 Task: In the  document Selfcare.doc, select heading and apply ' Italics' Use the "find feature" to find mentioned word and apply Strikethrough in: 'engaging'
Action: Mouse moved to (352, 140)
Screenshot: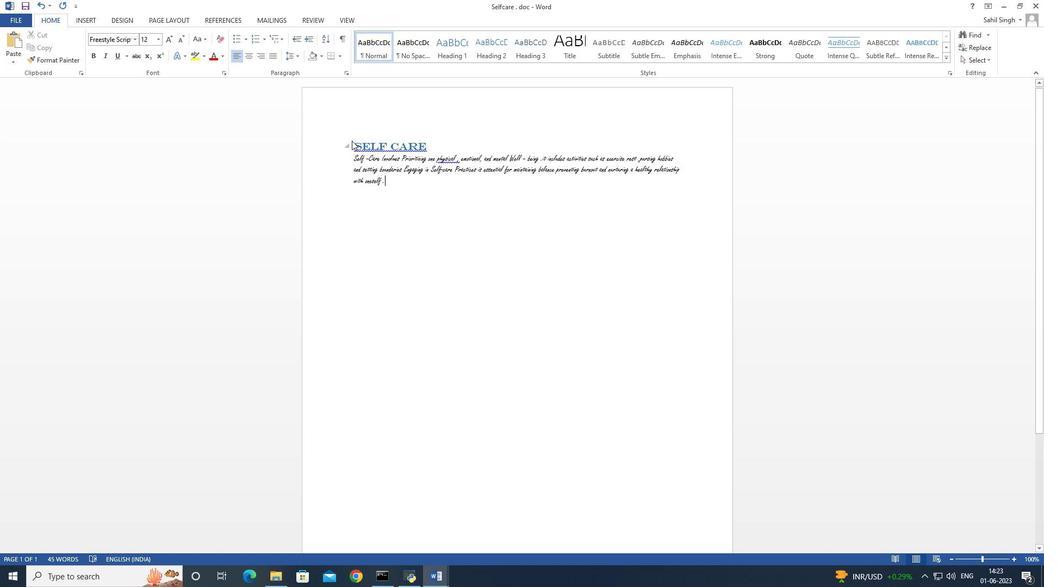 
Action: Mouse pressed left at (352, 140)
Screenshot: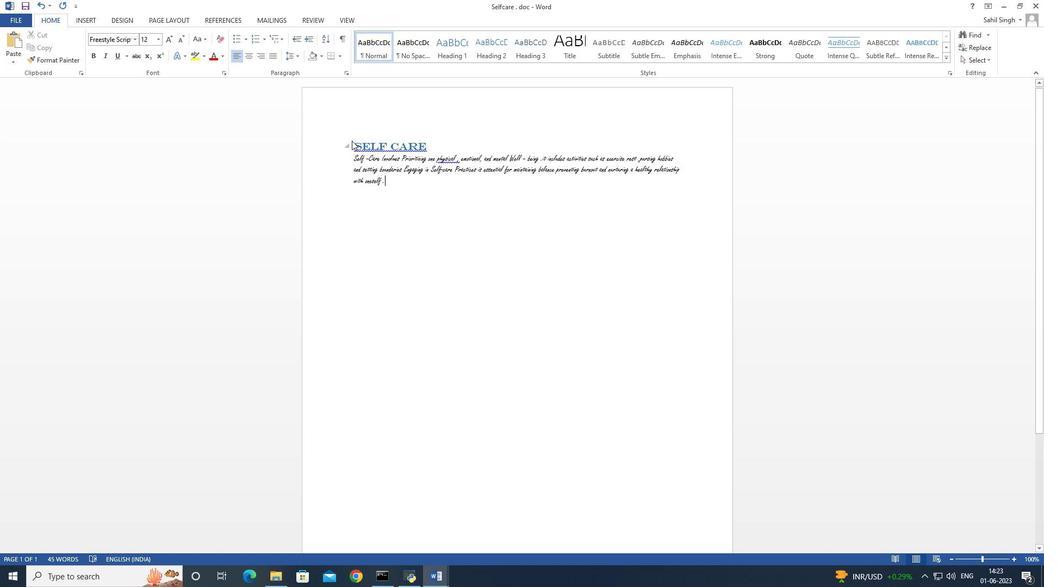 
Action: Mouse moved to (430, 146)
Screenshot: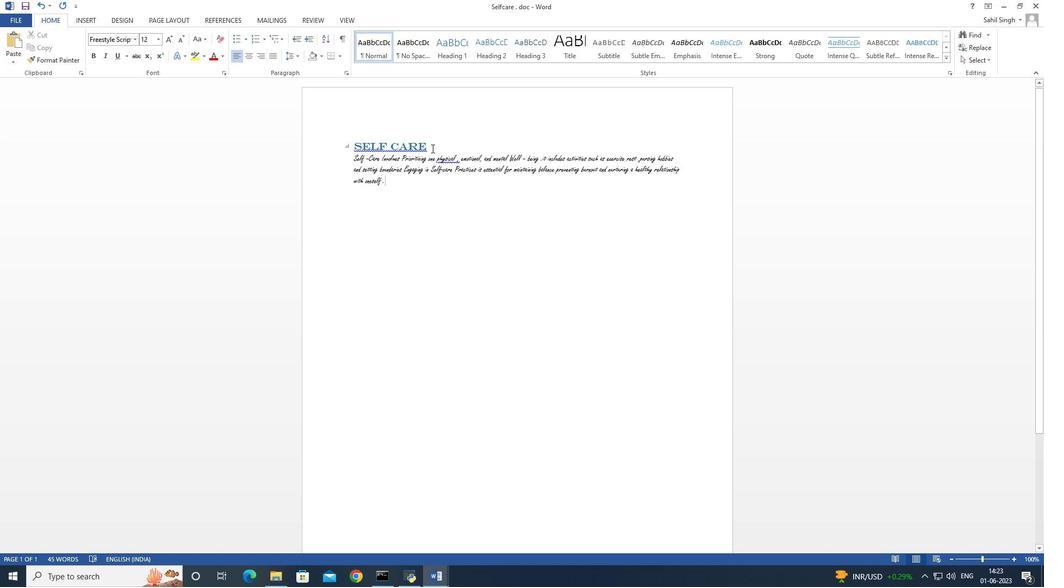 
Action: Mouse pressed left at (430, 146)
Screenshot: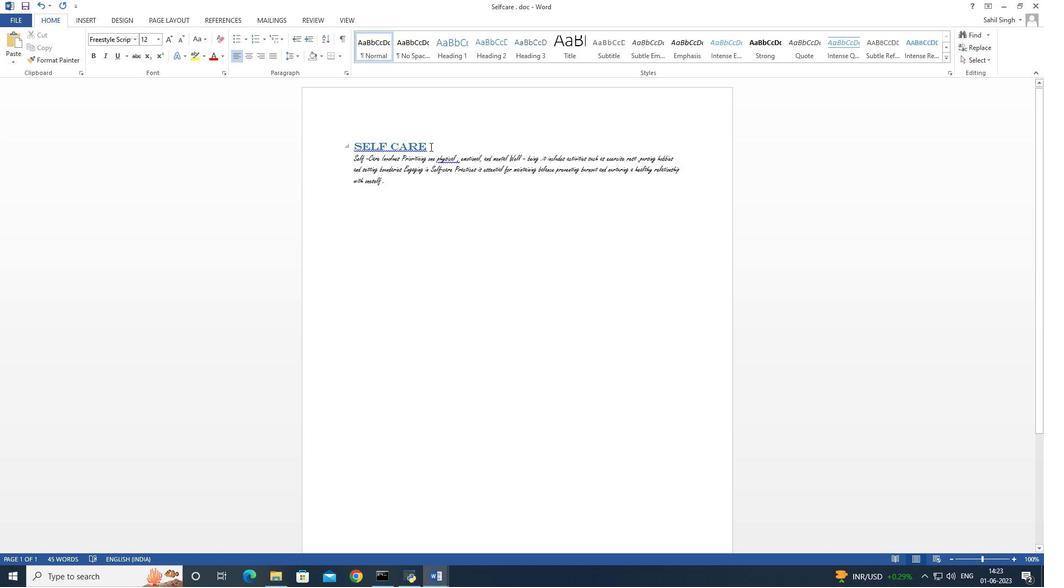 
Action: Mouse moved to (391, 127)
Screenshot: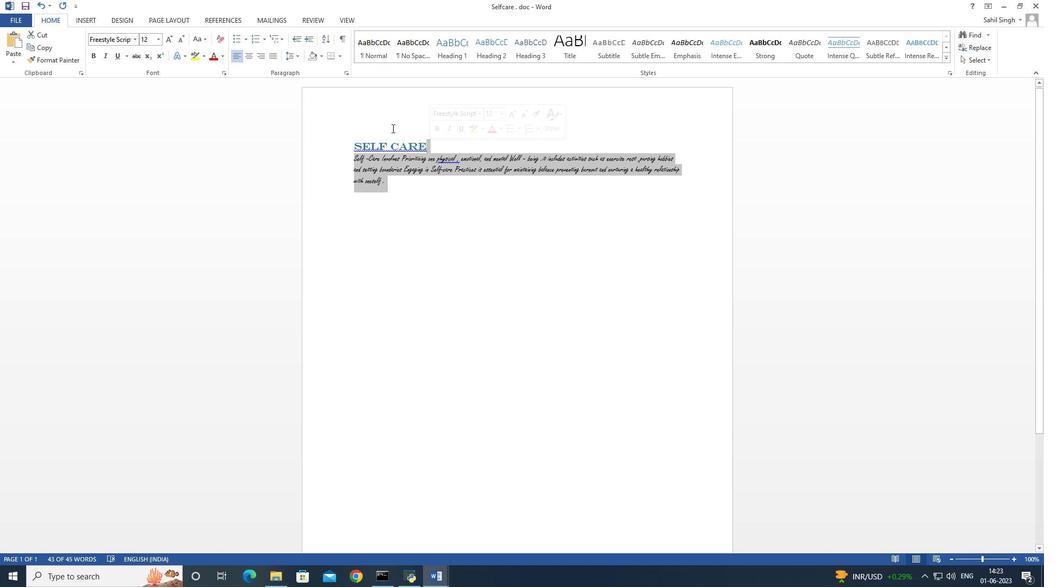 
Action: Mouse pressed left at (391, 127)
Screenshot: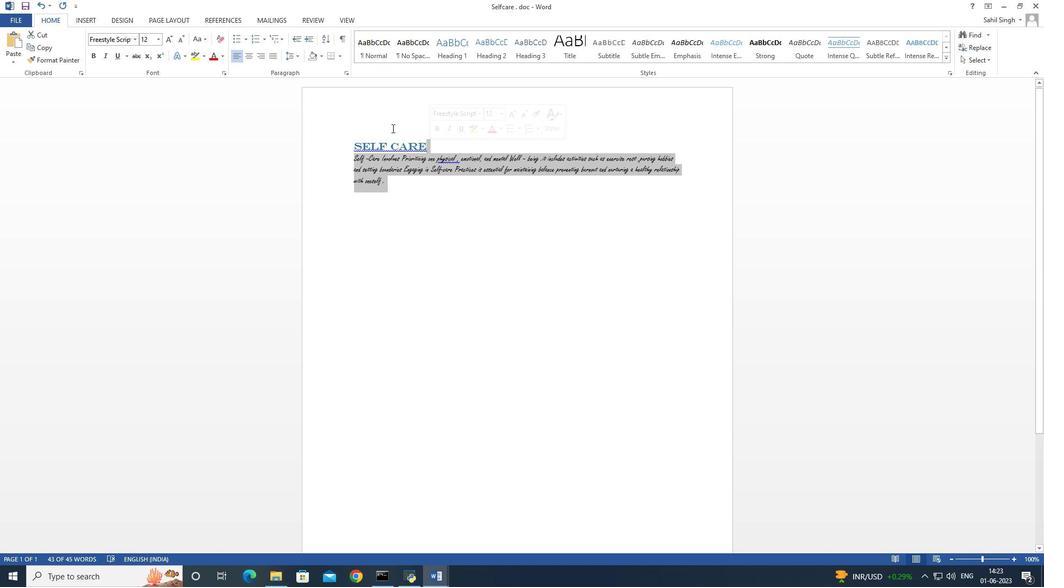 
Action: Mouse moved to (448, 281)
Screenshot: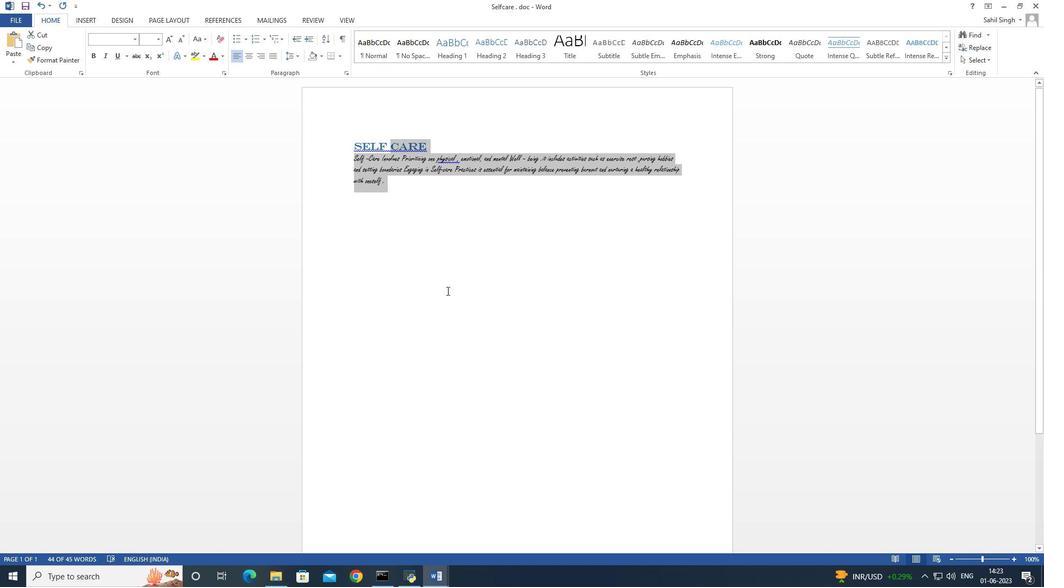 
Action: Mouse pressed left at (448, 281)
Screenshot: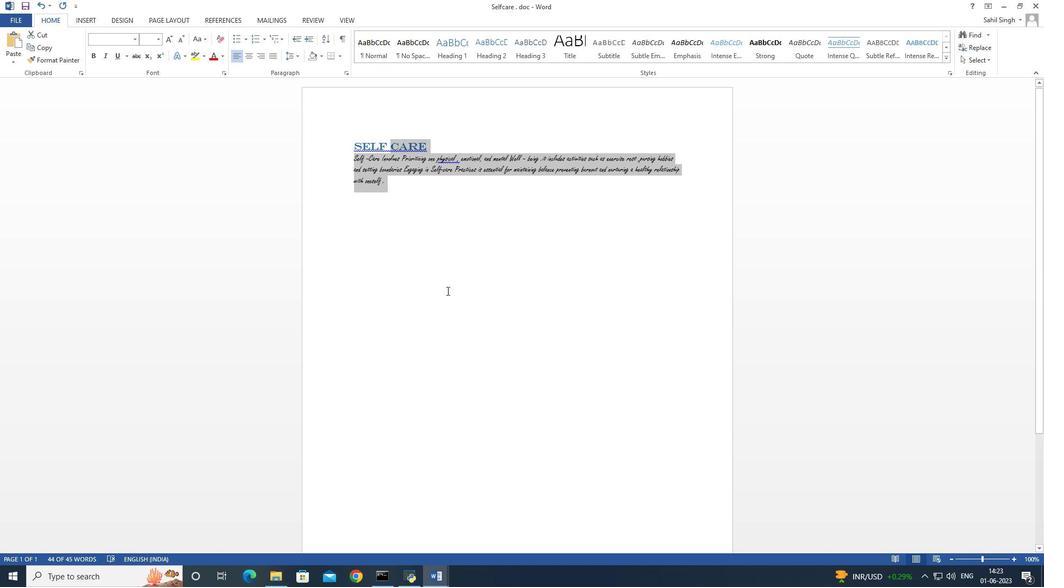 
Action: Mouse moved to (354, 144)
Screenshot: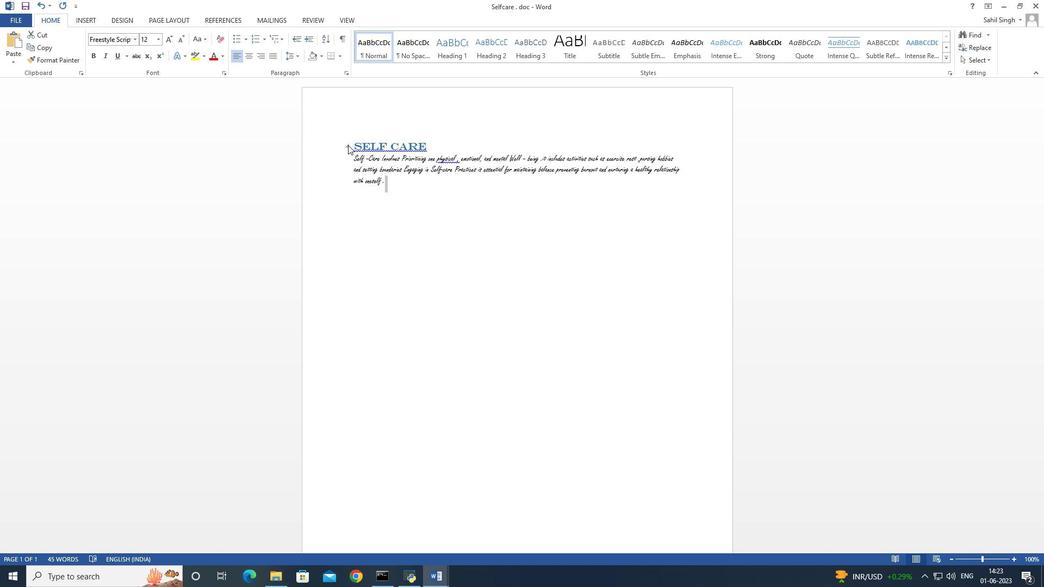 
Action: Mouse pressed left at (354, 144)
Screenshot: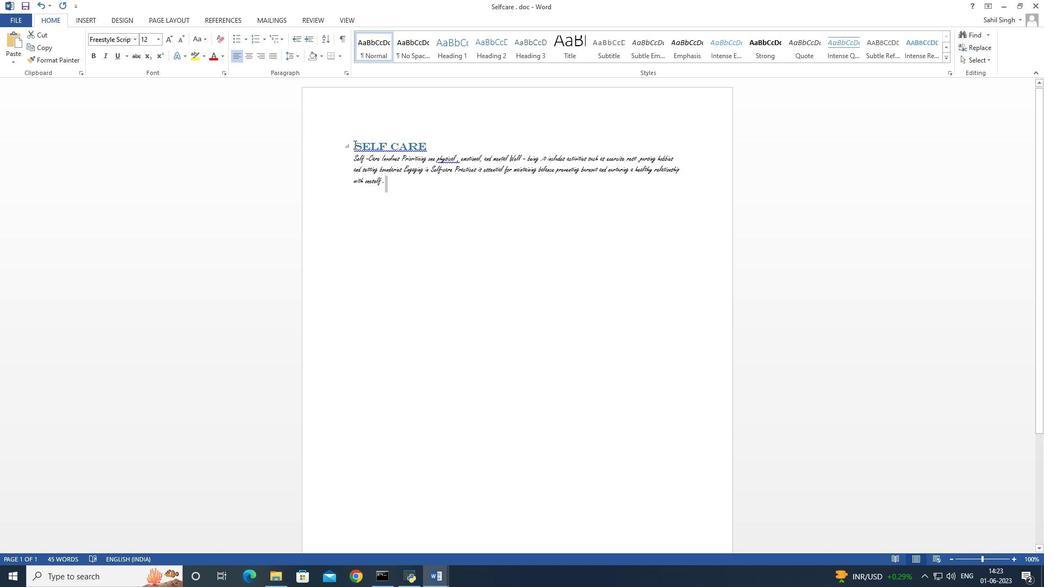 
Action: Mouse moved to (453, 230)
Screenshot: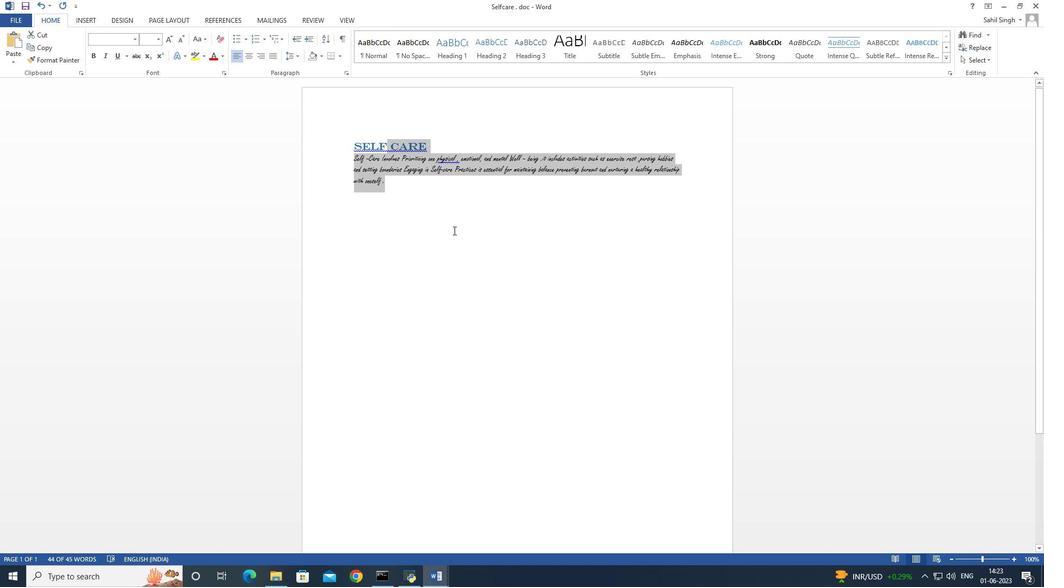 
Action: Mouse pressed left at (453, 230)
Screenshot: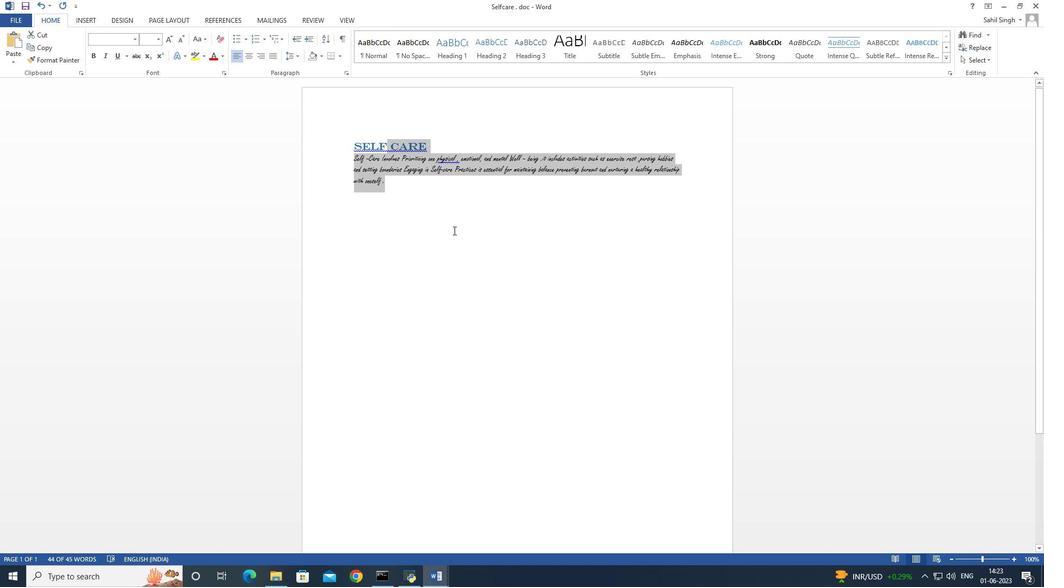 
Action: Mouse moved to (428, 143)
Screenshot: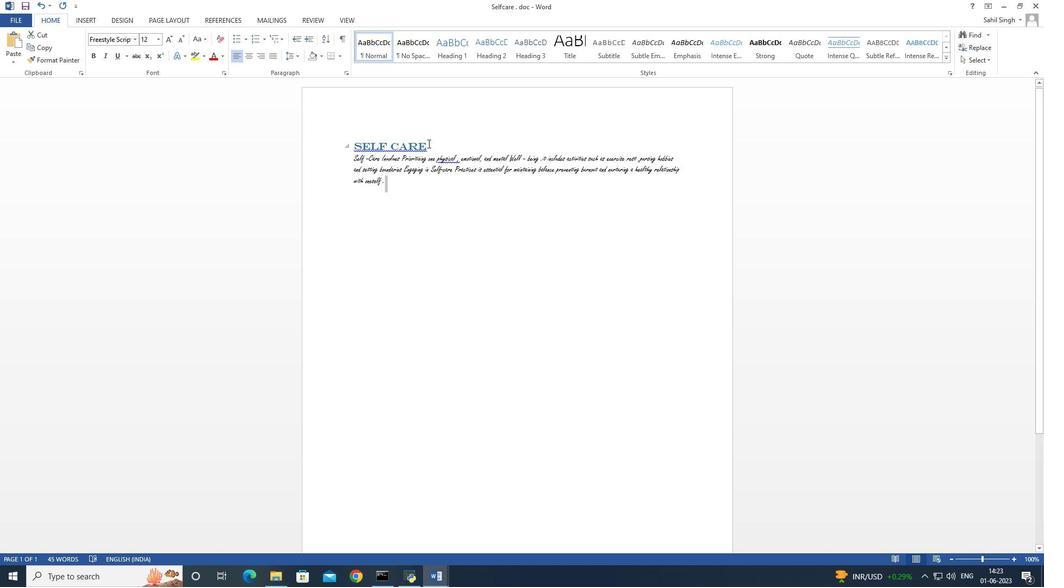 
Action: Mouse pressed left at (428, 143)
Screenshot: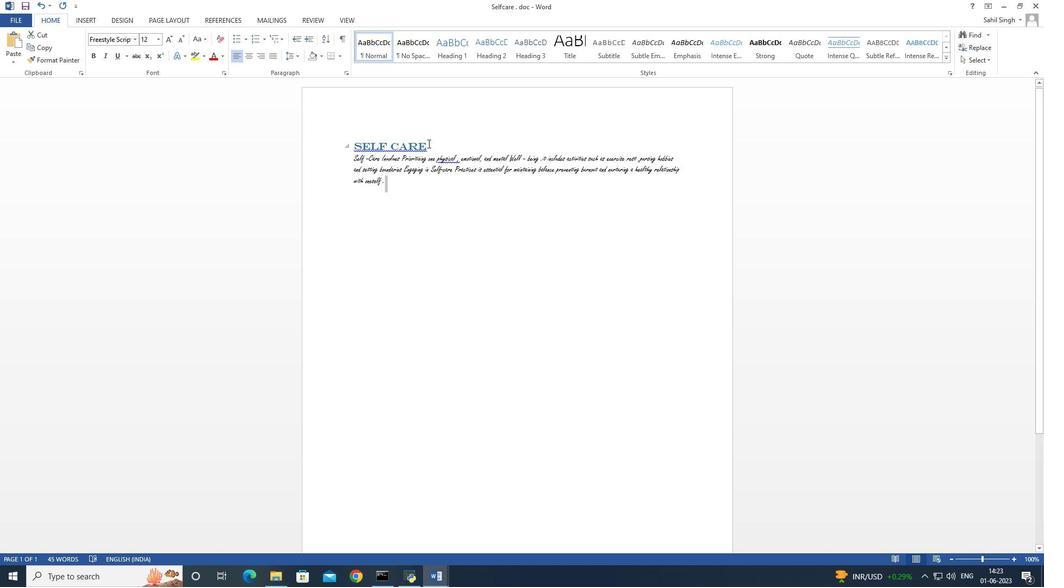 
Action: Mouse moved to (146, 108)
Screenshot: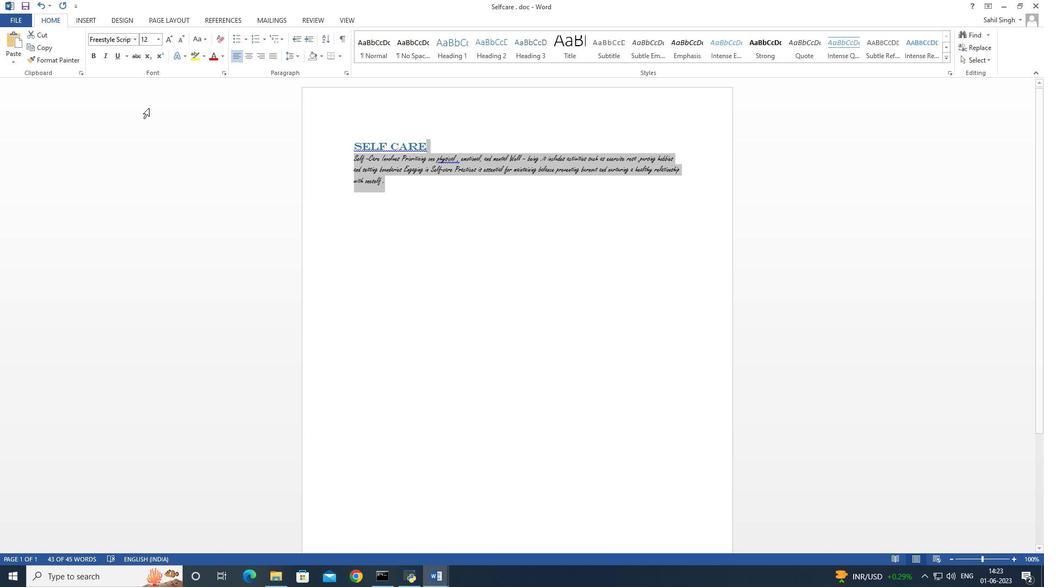 
Action: Key pressed ctrl+F
Screenshot: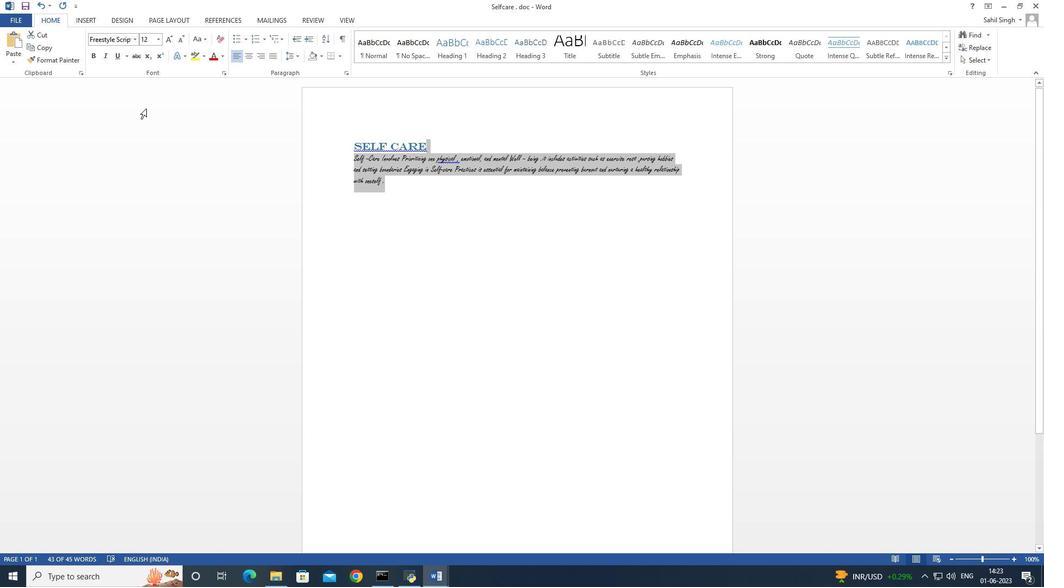 
Action: Mouse moved to (84, 126)
Screenshot: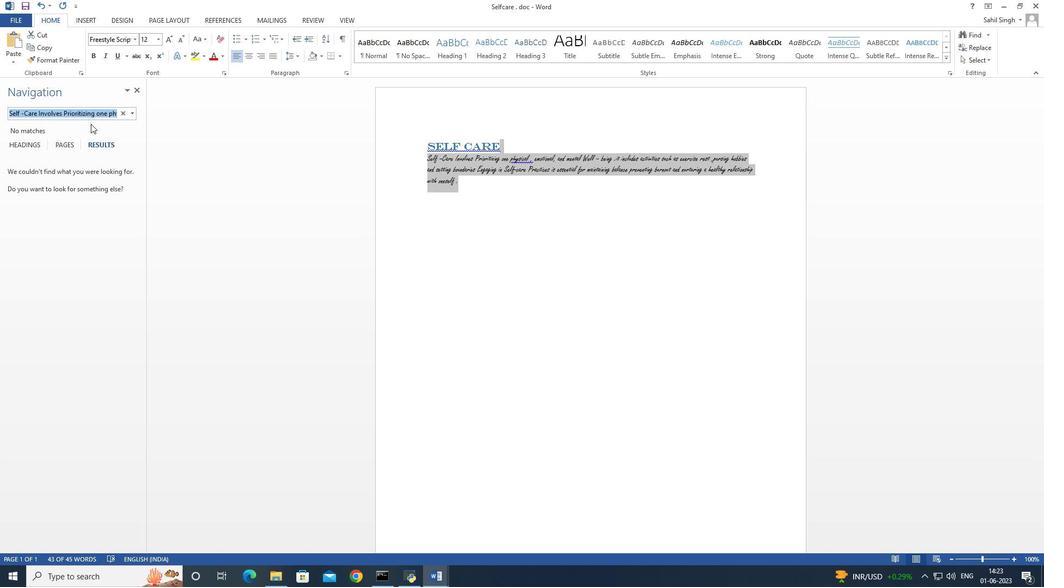 
Action: Key pressed <Key.shift>Engaging<Key.enter>
Screenshot: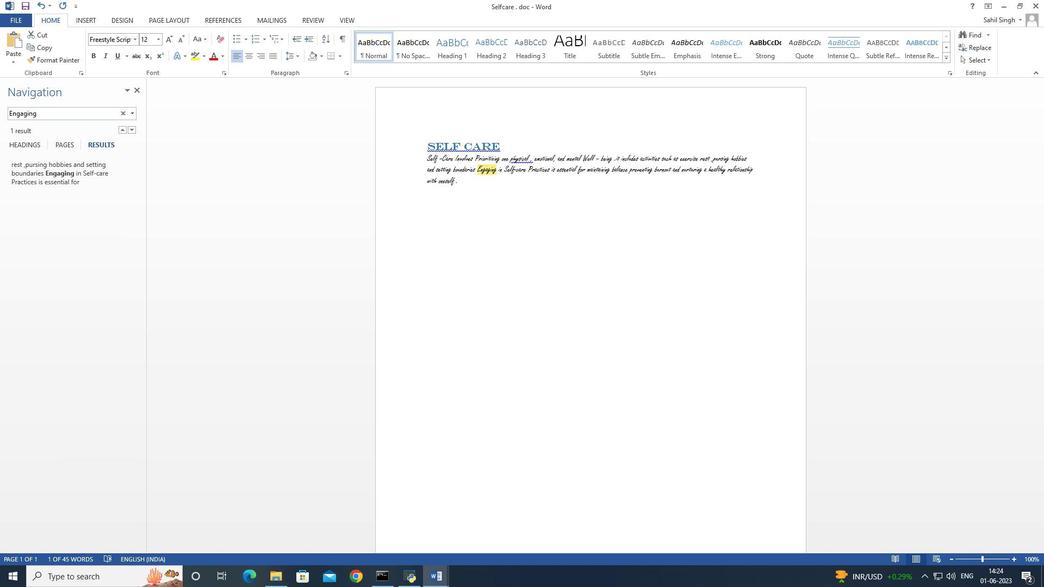 
Action: Mouse moved to (138, 57)
Screenshot: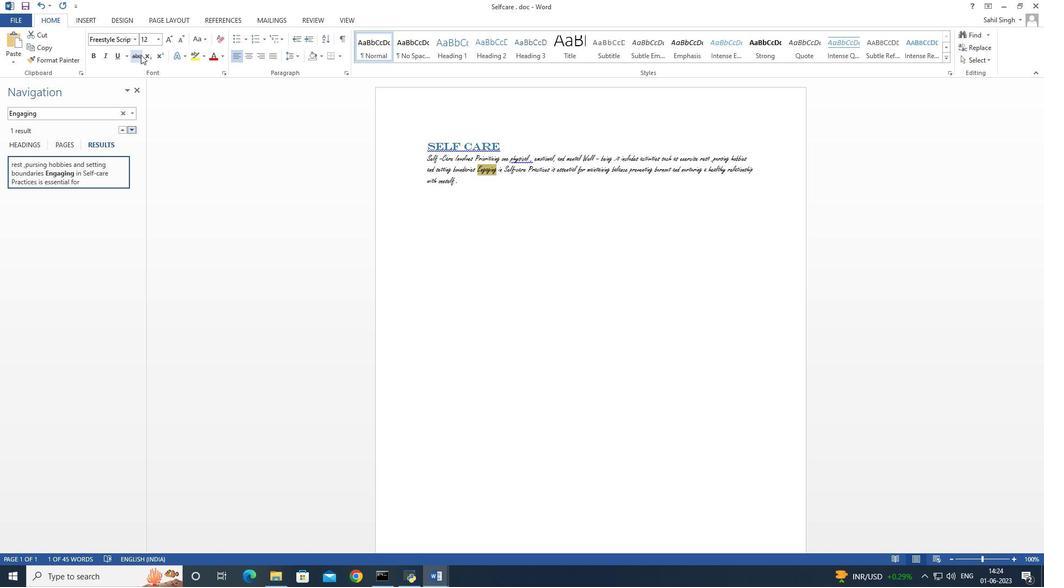 
Action: Mouse pressed left at (138, 57)
Screenshot: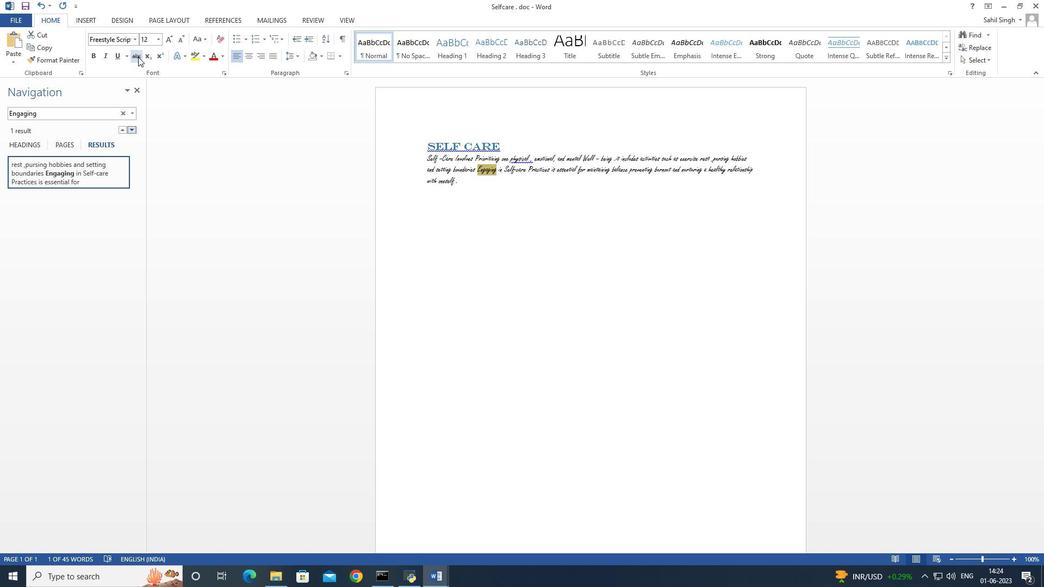 
Action: Mouse moved to (551, 331)
Screenshot: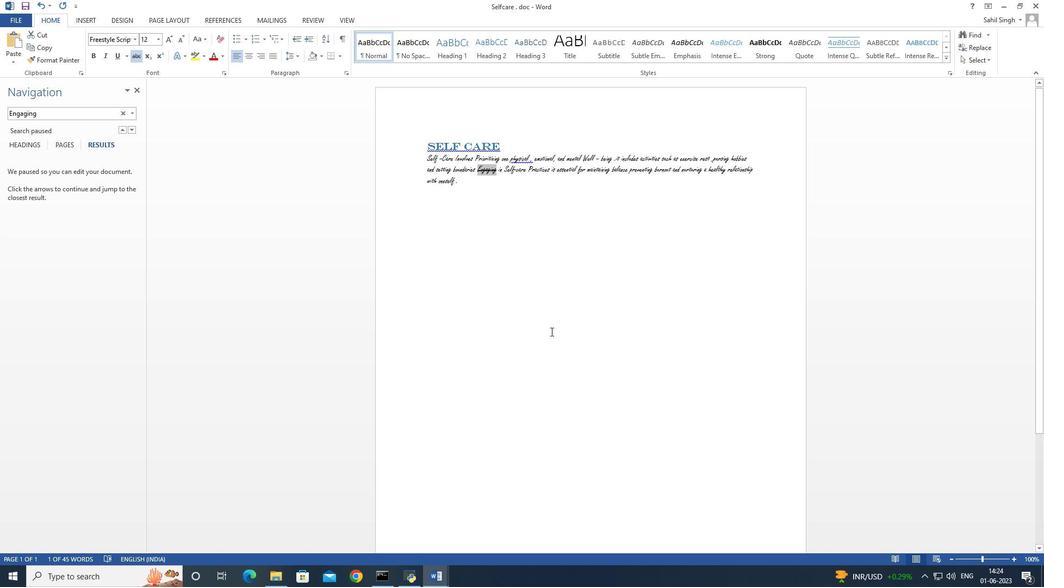 
Action: Mouse pressed left at (551, 331)
Screenshot: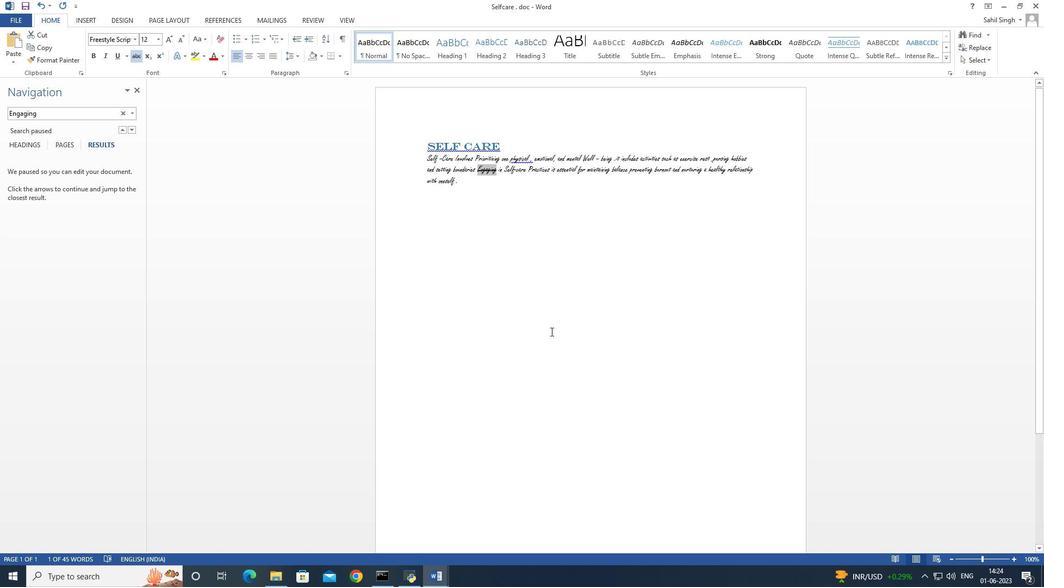 
Action: Mouse moved to (500, 144)
Screenshot: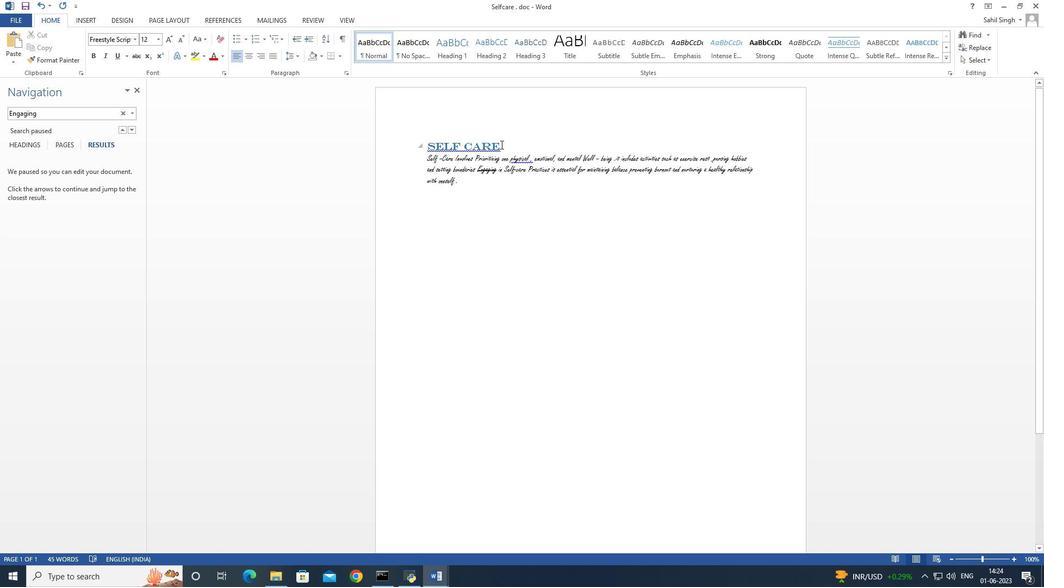 
Action: Mouse pressed left at (500, 144)
Screenshot: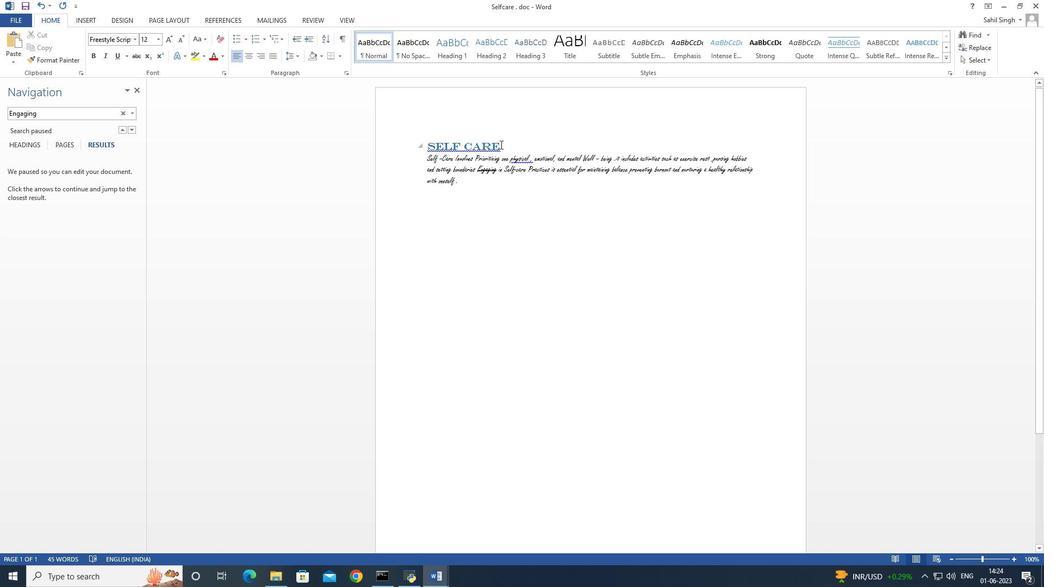 
Action: Mouse moved to (430, 147)
Screenshot: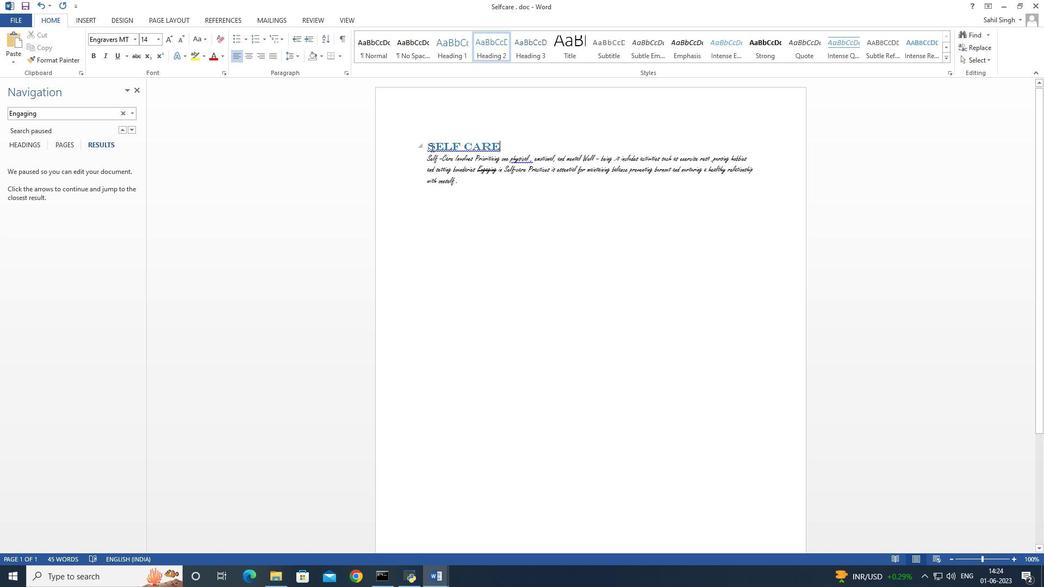 
Action: Mouse pressed left at (430, 147)
Screenshot: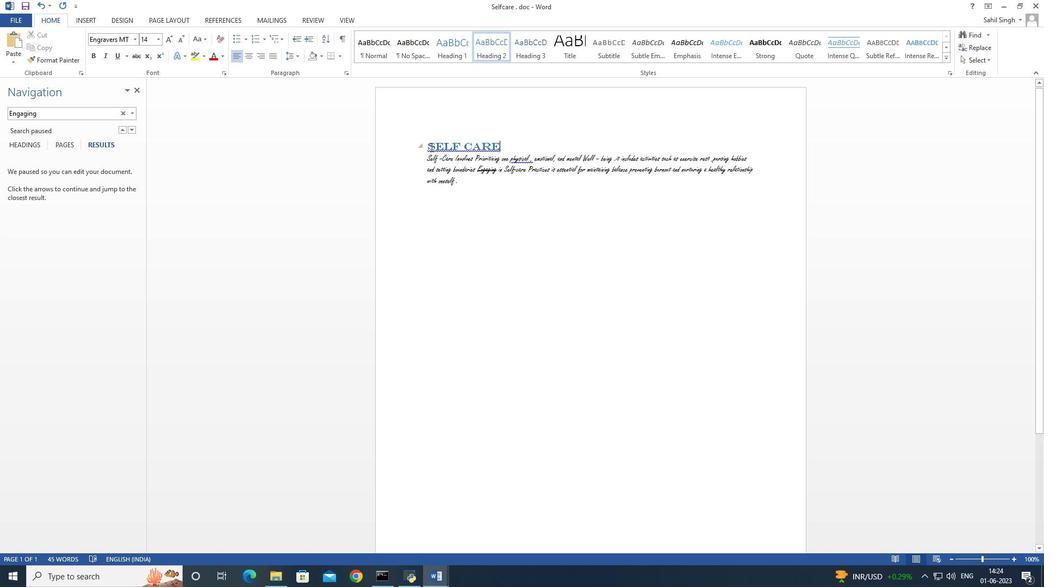 
Action: Mouse moved to (133, 38)
Screenshot: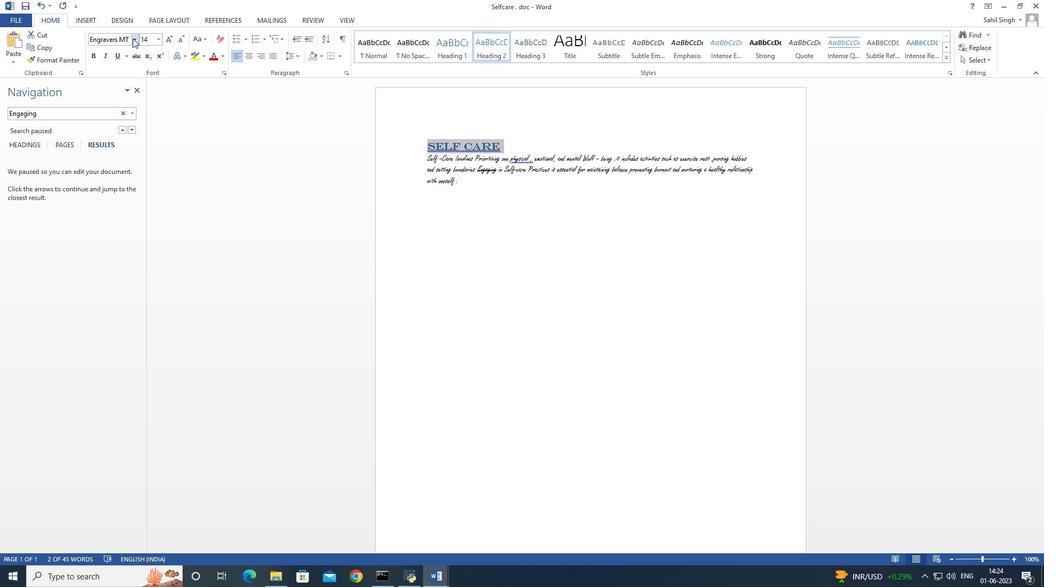 
Action: Mouse pressed left at (133, 38)
Screenshot: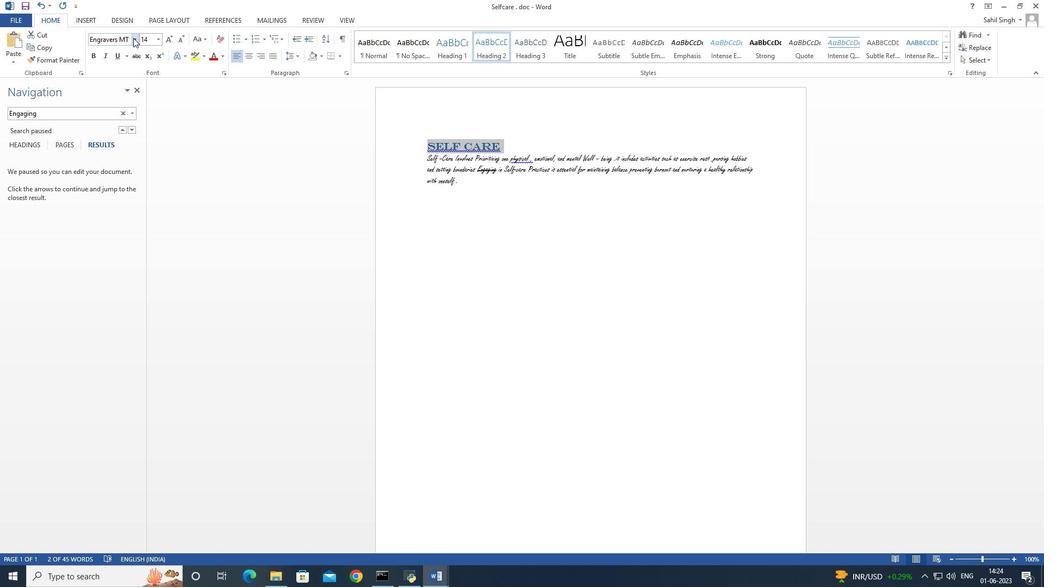 
Action: Mouse moved to (126, 60)
Screenshot: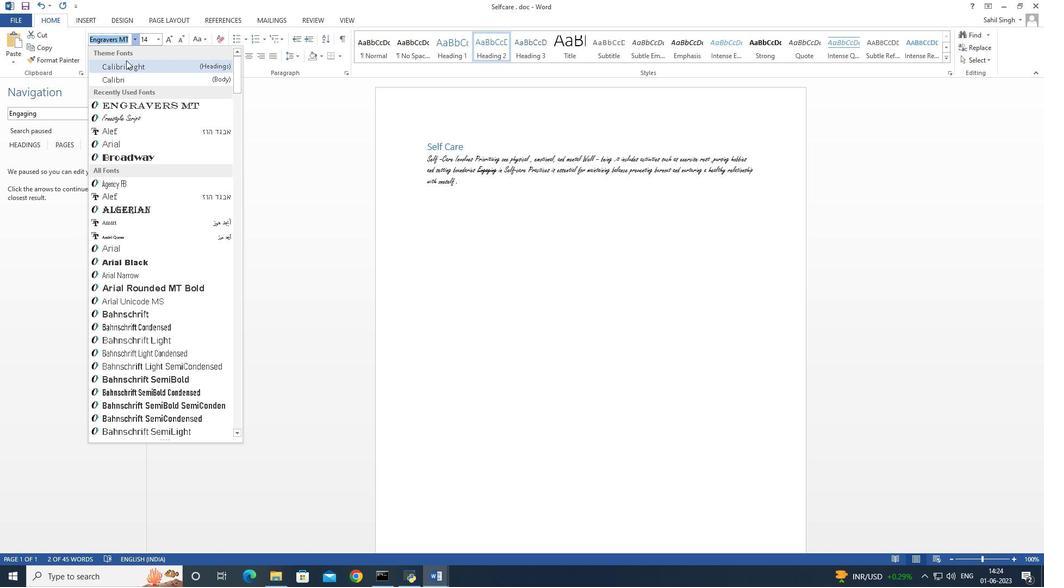 
Action: Key pressed italics<Key.enter>
Screenshot: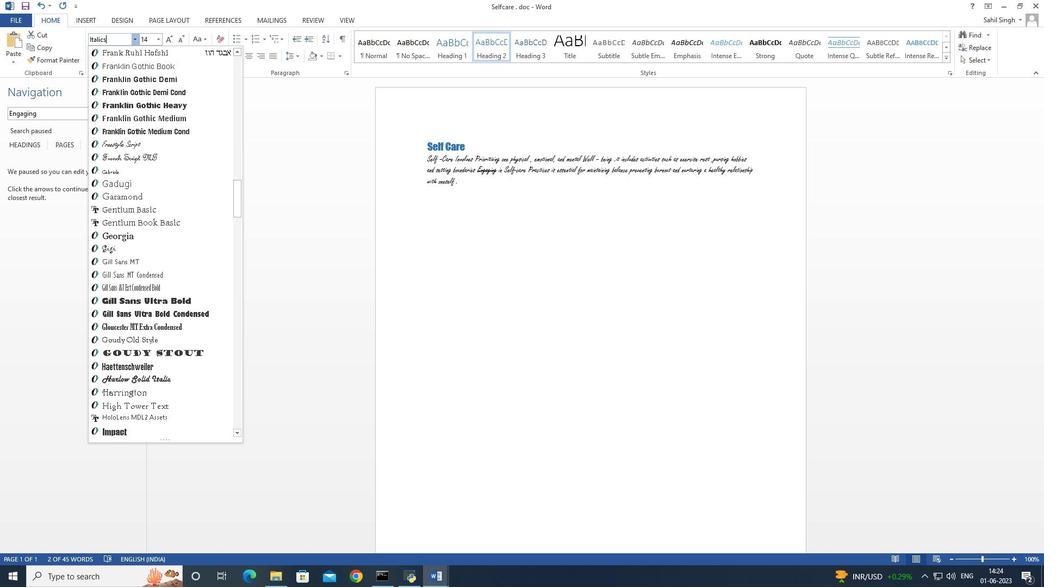 
Action: Mouse moved to (508, 316)
Screenshot: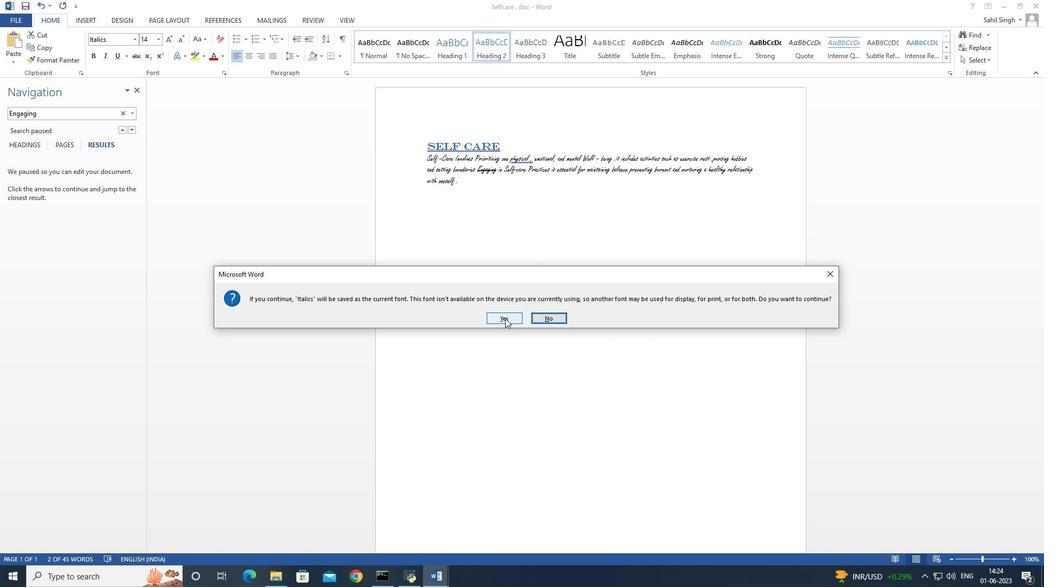 
Action: Mouse pressed left at (508, 316)
Screenshot: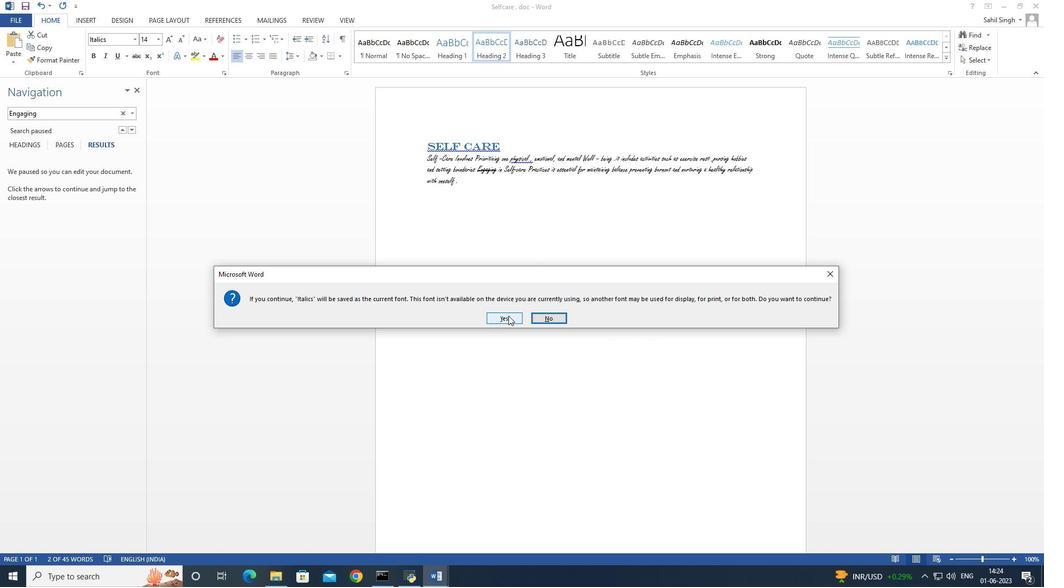 
Action: Mouse moved to (522, 235)
Screenshot: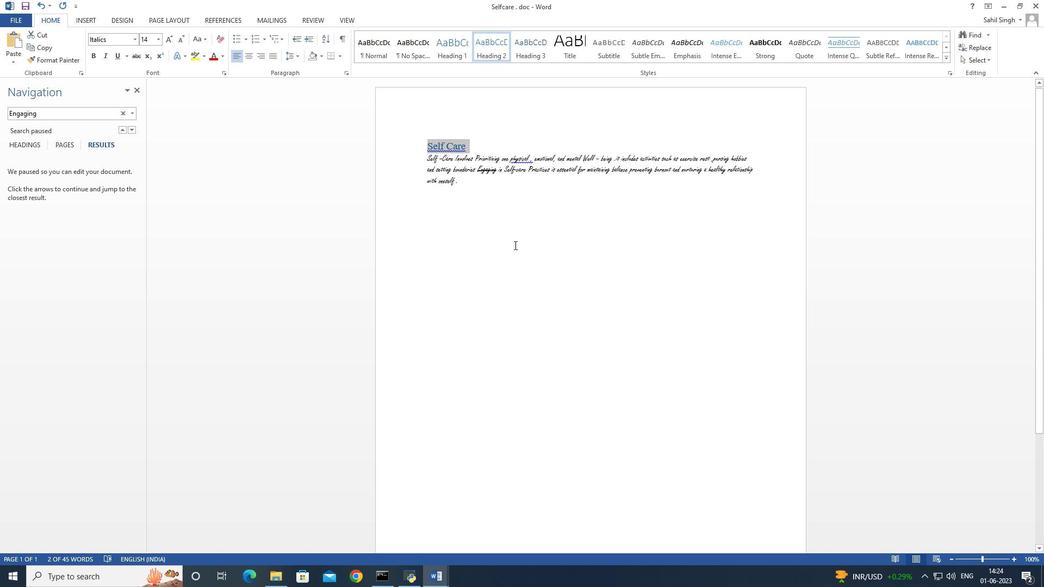 
Action: Mouse pressed left at (522, 235)
Screenshot: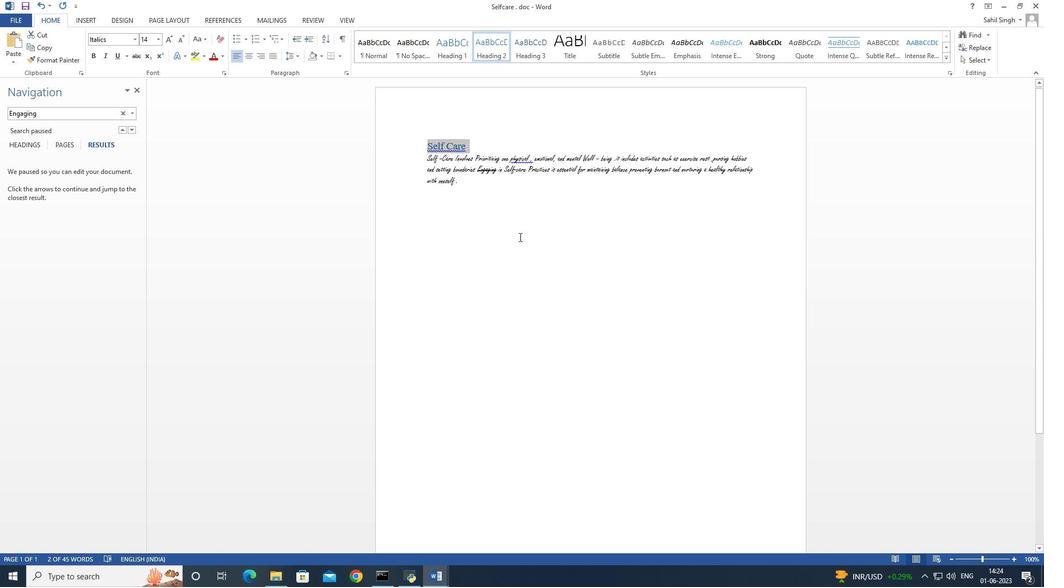 
Action: Mouse moved to (490, 254)
Screenshot: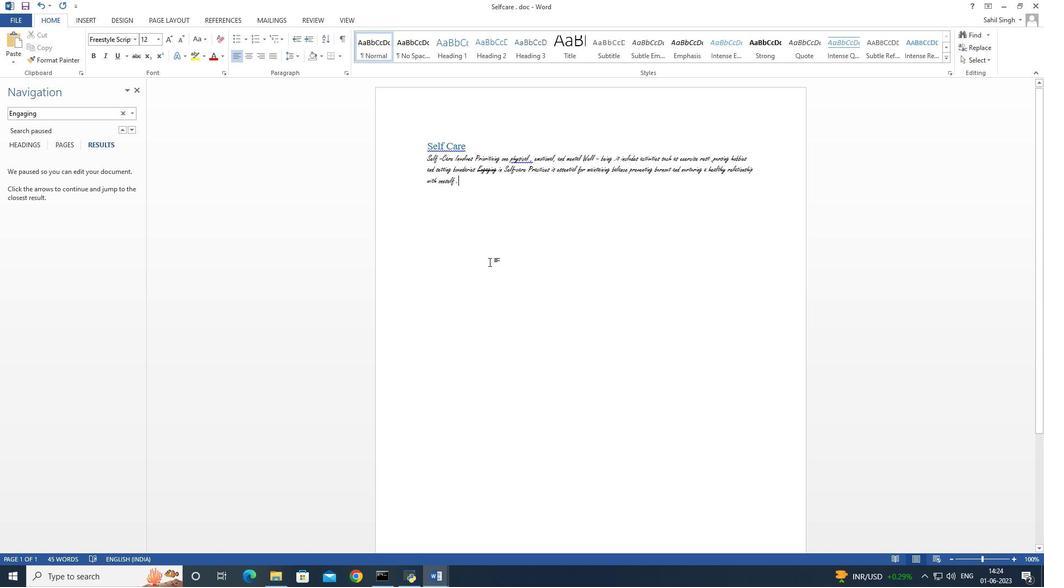 
Action: Mouse scrolled (490, 255) with delta (0, 0)
Screenshot: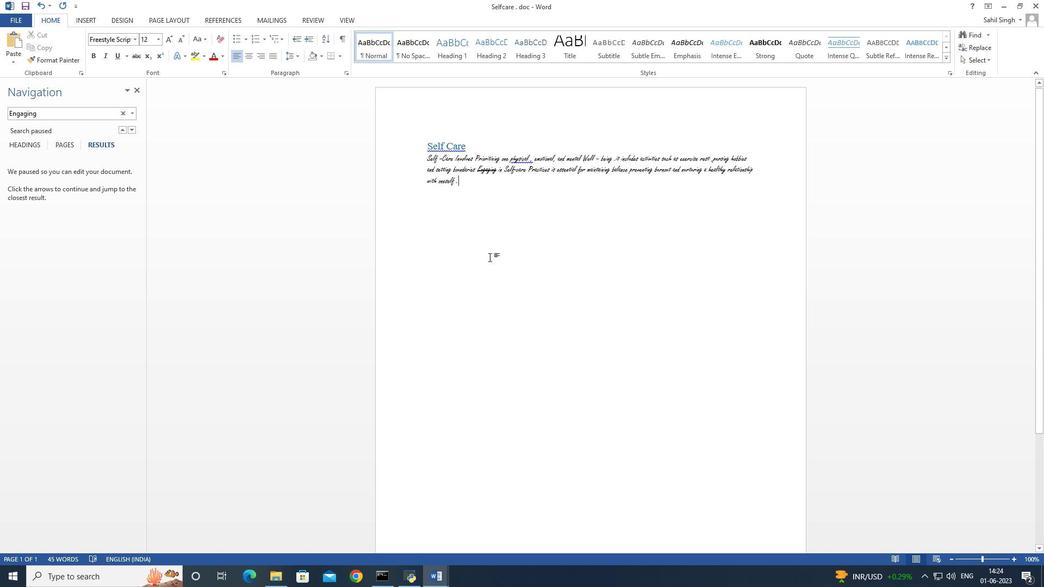 
Action: Mouse scrolled (490, 255) with delta (0, 0)
Screenshot: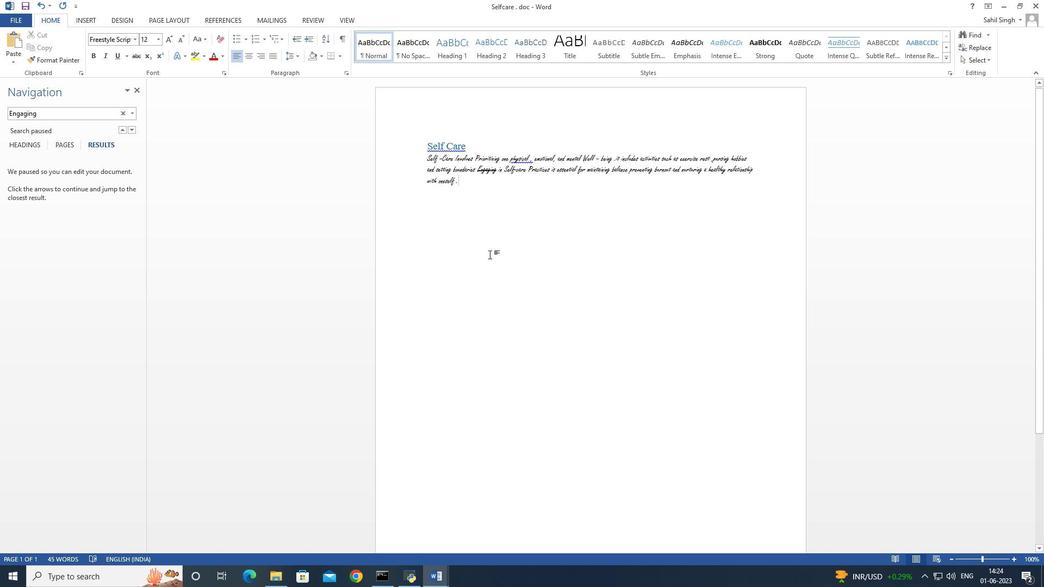 
Action: Mouse moved to (502, 213)
Screenshot: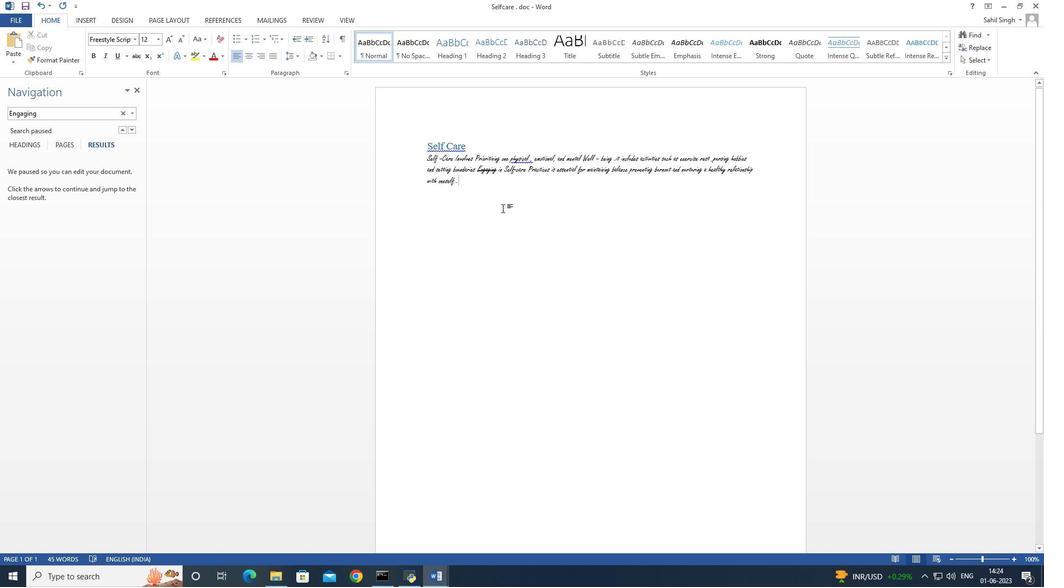 
